 Task: Add Numi Organic Rooibos Tea to the cart.
Action: Mouse pressed left at (22, 108)
Screenshot: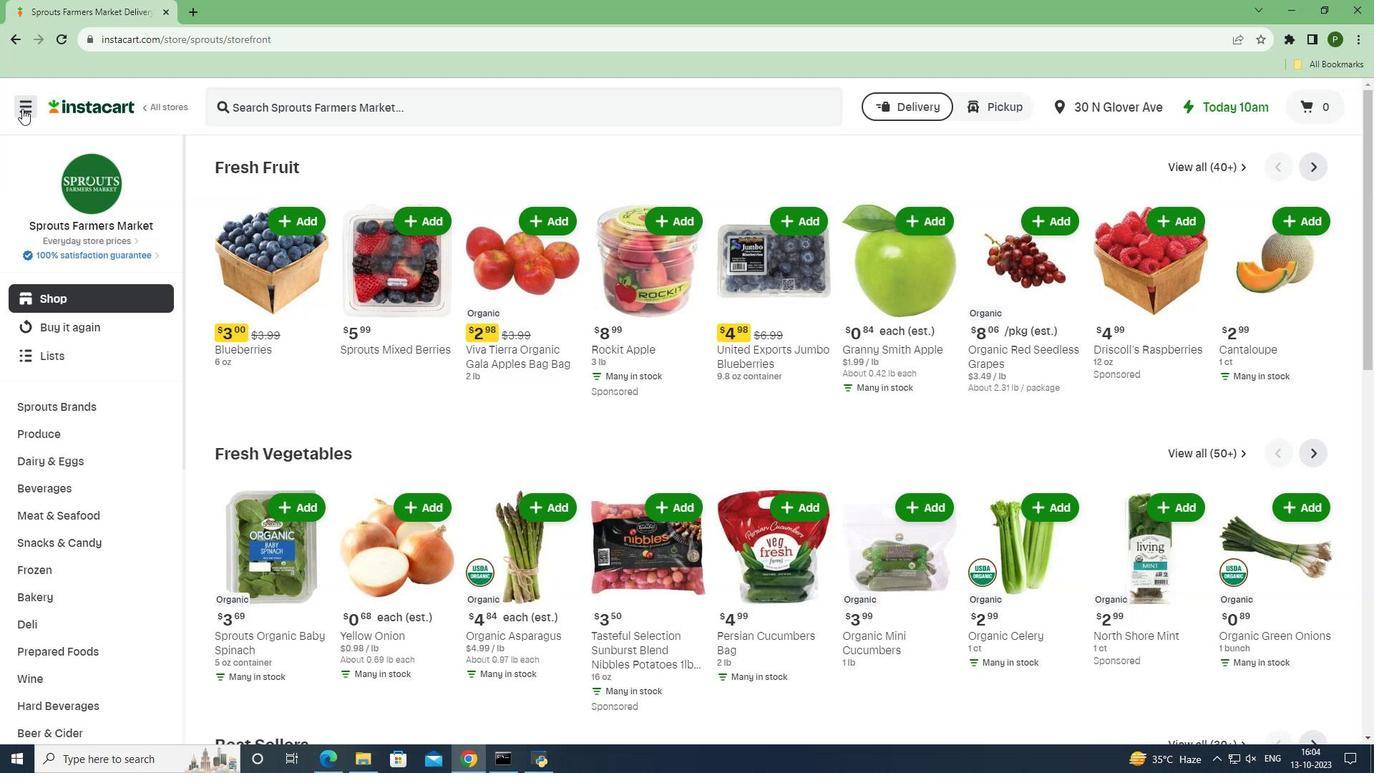 
Action: Mouse moved to (42, 377)
Screenshot: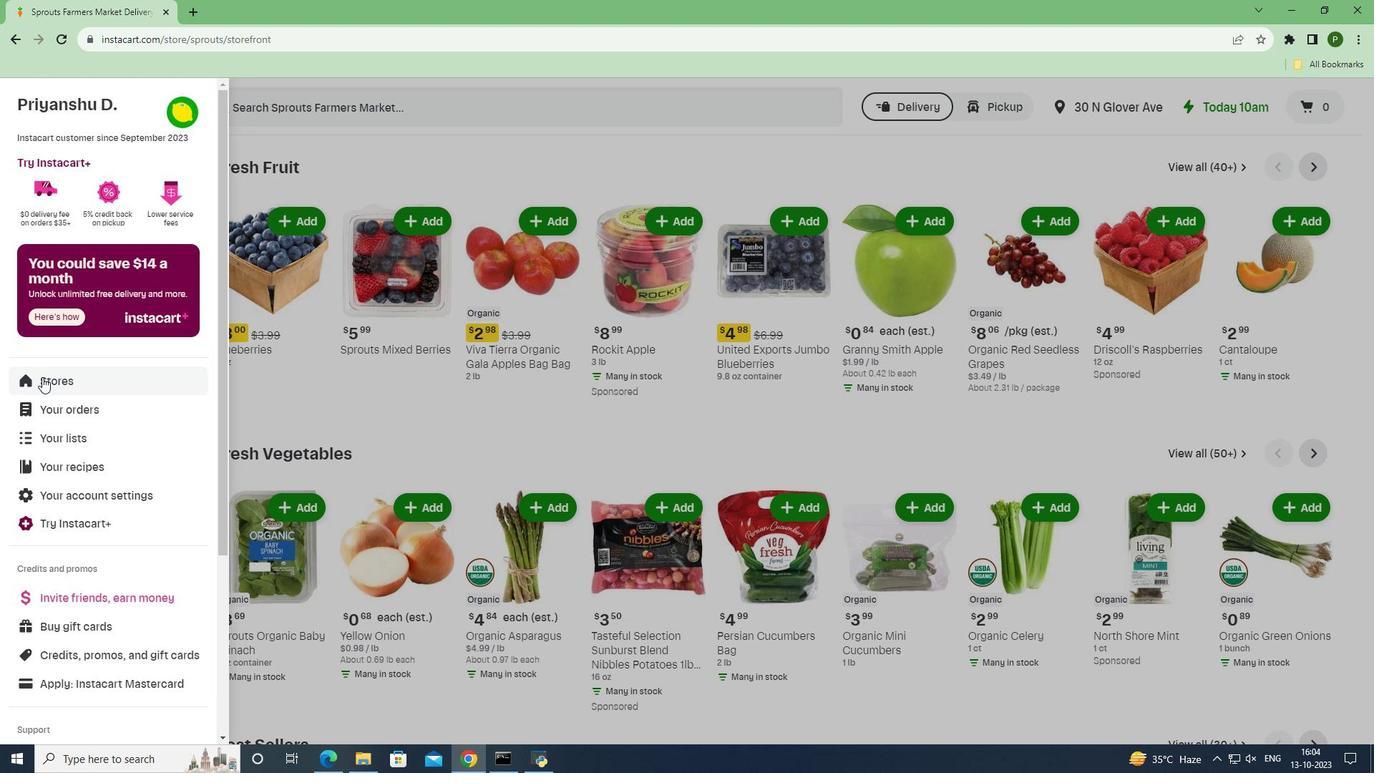 
Action: Mouse pressed left at (42, 377)
Screenshot: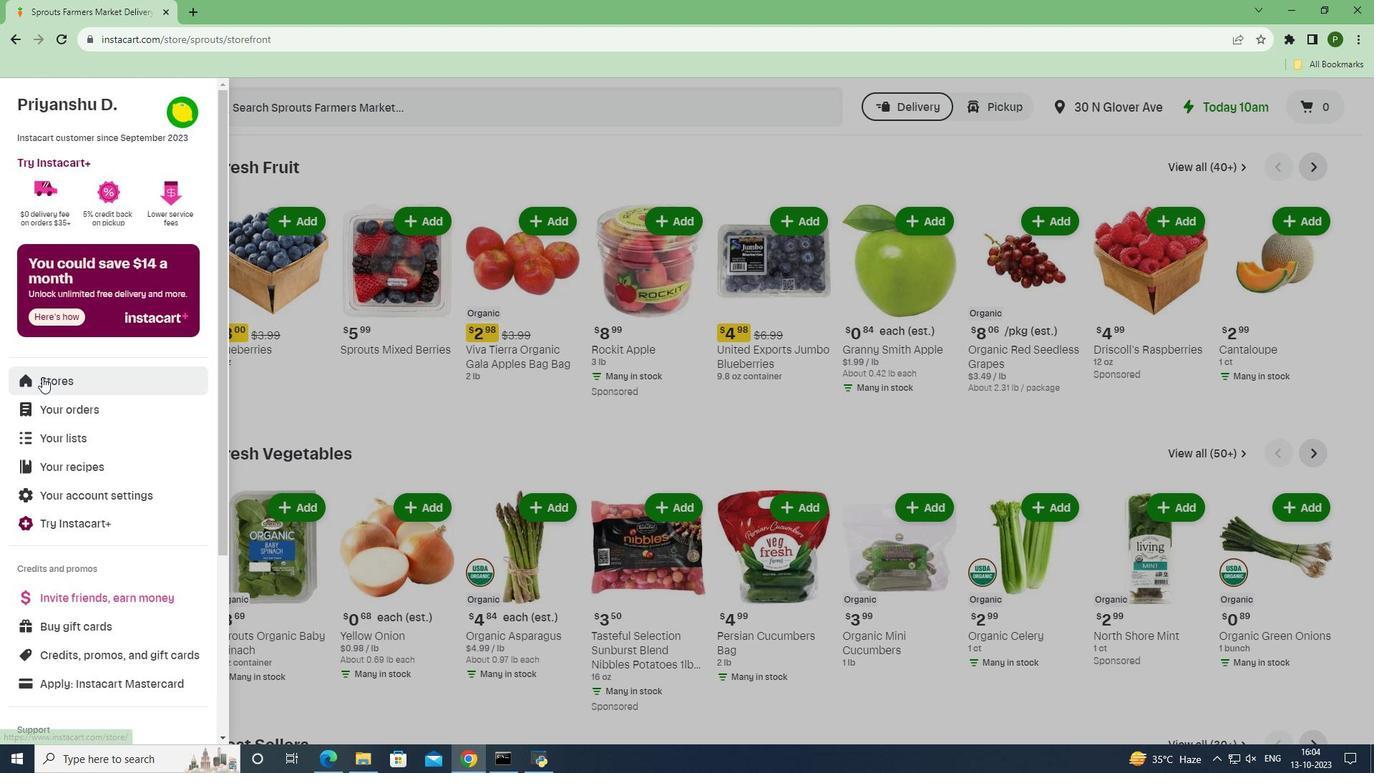 
Action: Mouse moved to (313, 160)
Screenshot: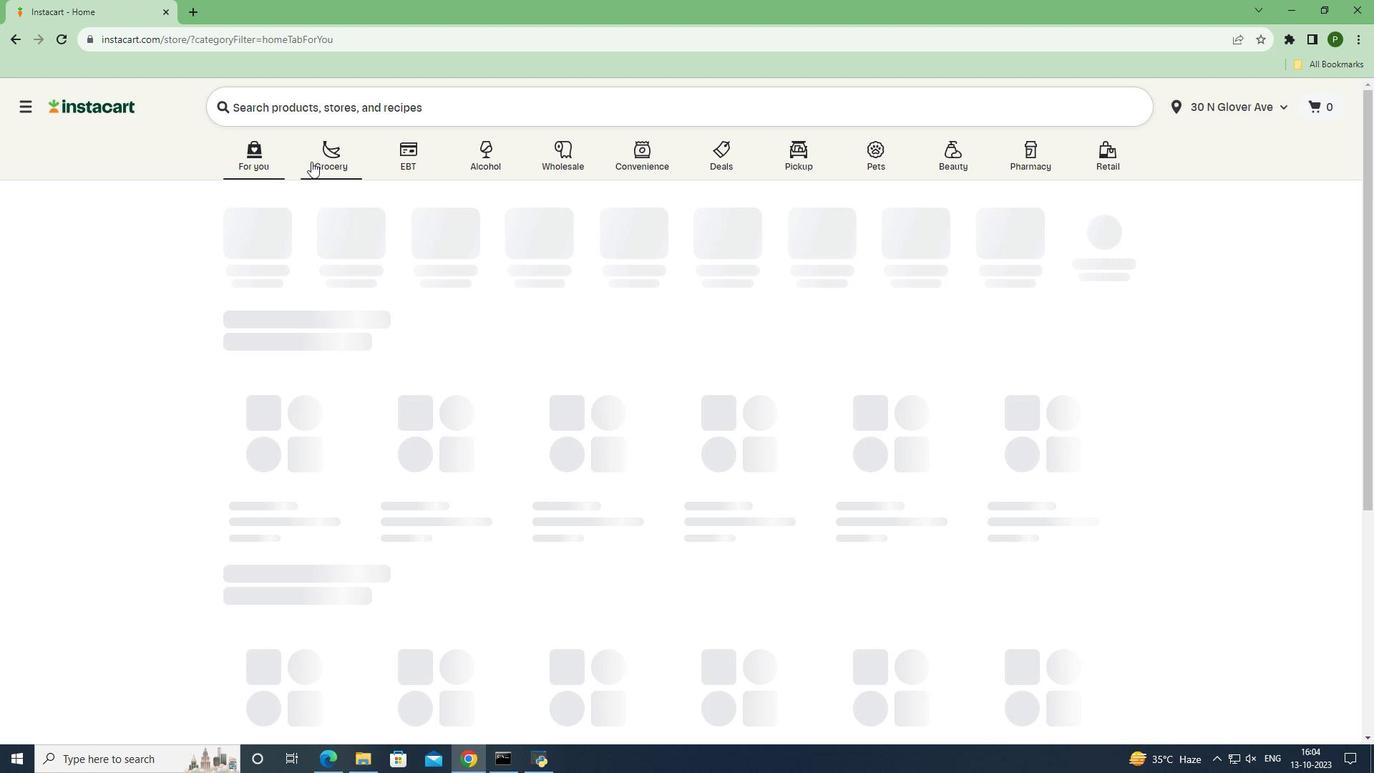 
Action: Mouse pressed left at (313, 160)
Screenshot: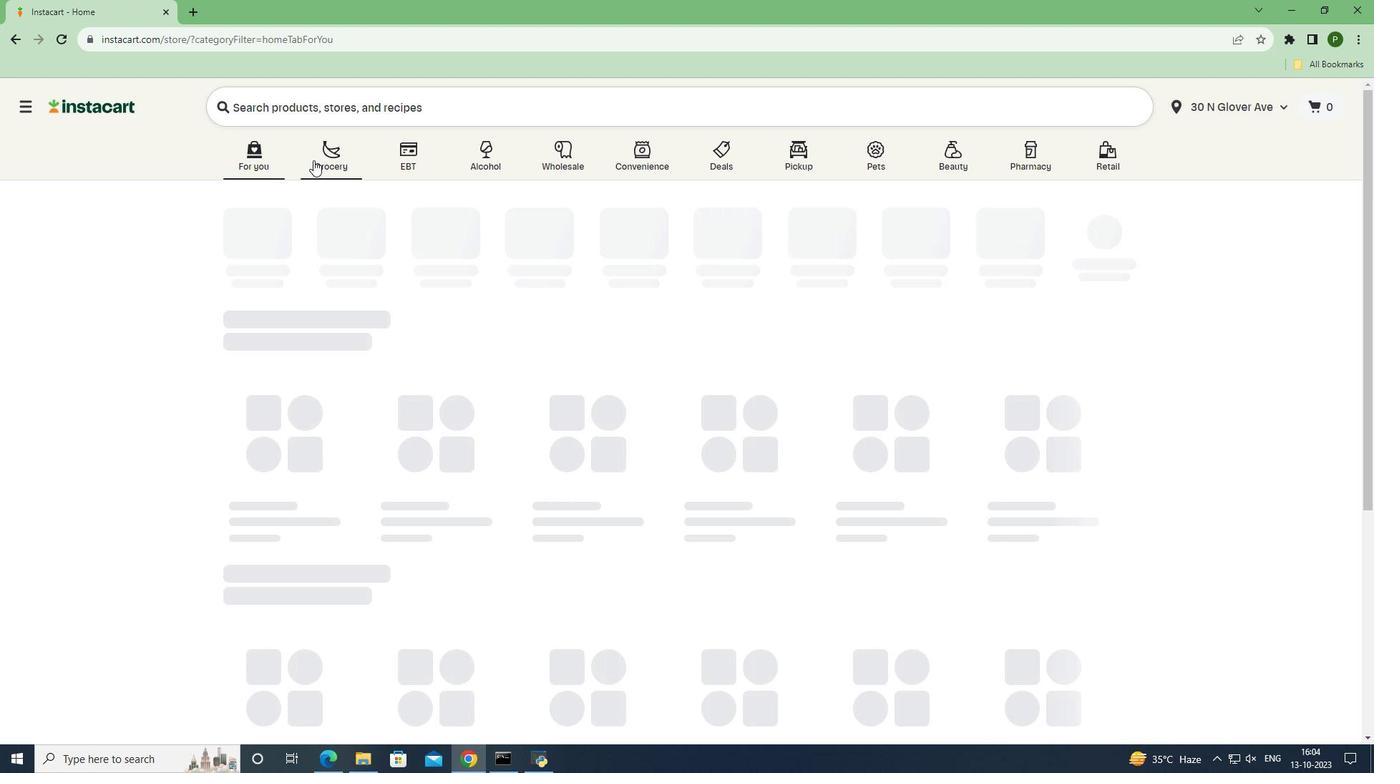 
Action: Mouse moved to (877, 320)
Screenshot: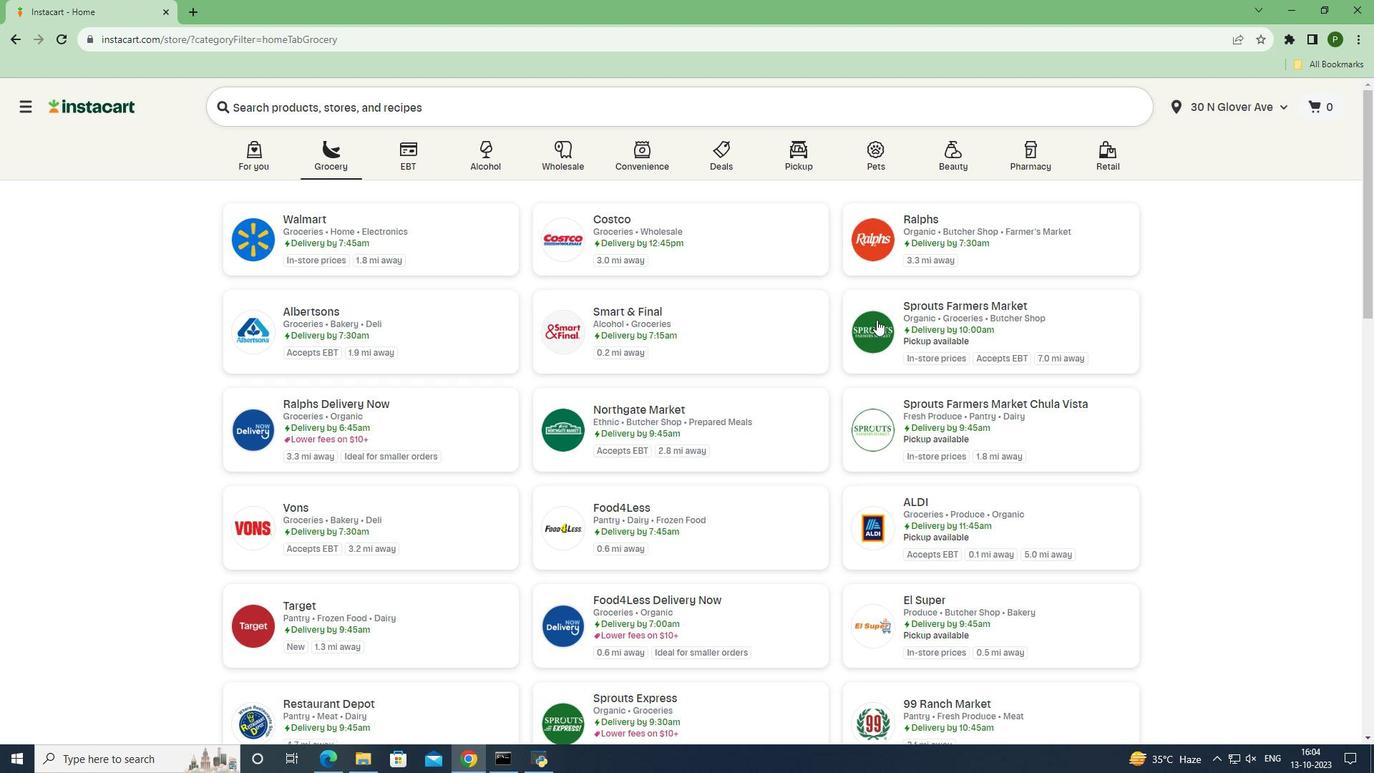 
Action: Mouse pressed left at (877, 320)
Screenshot: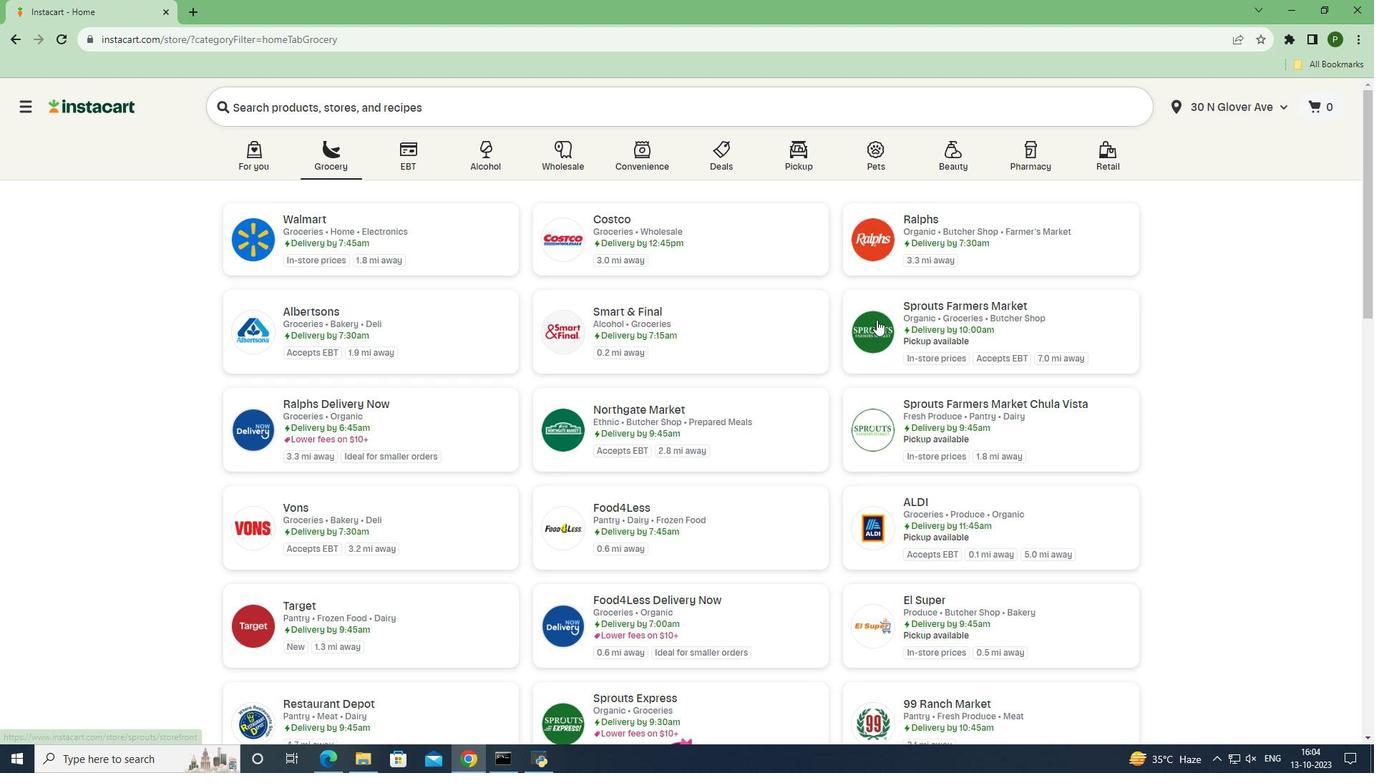 
Action: Mouse moved to (42, 483)
Screenshot: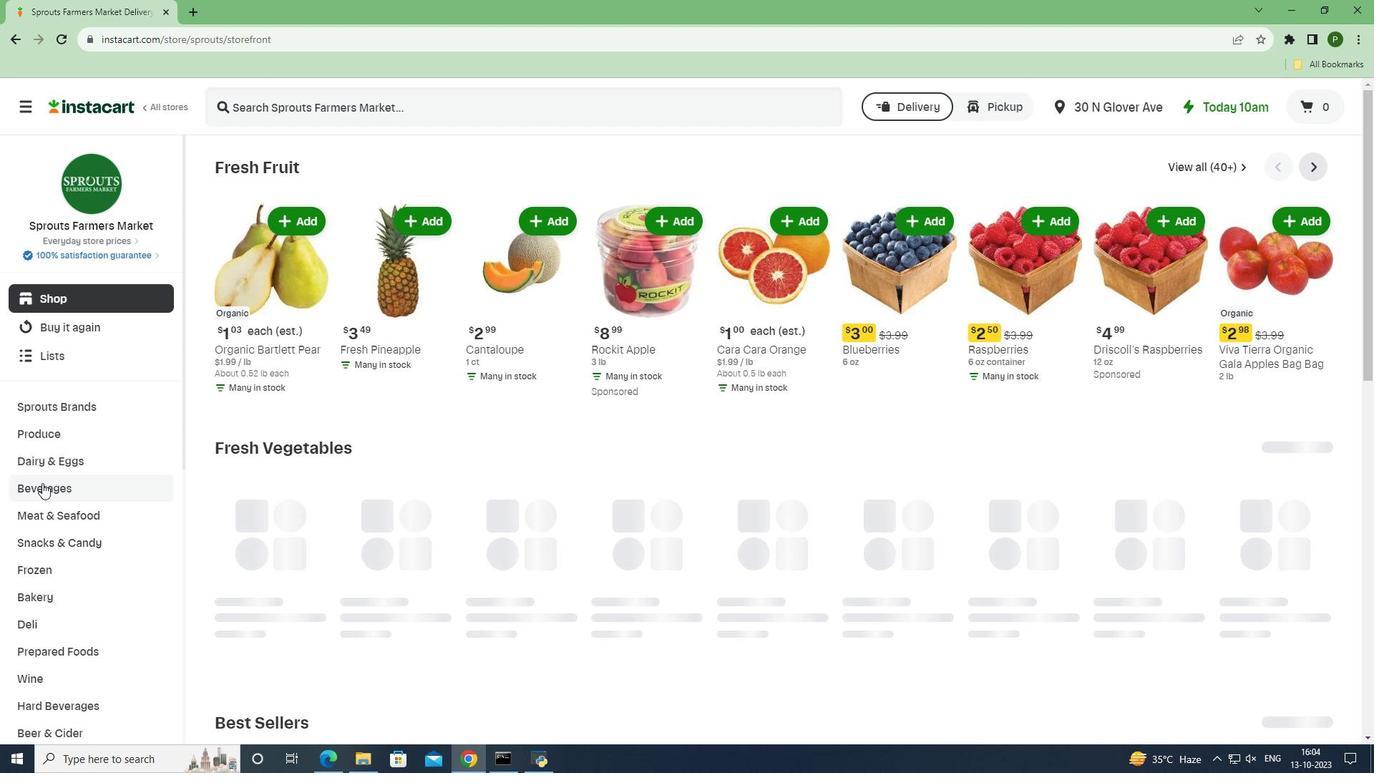 
Action: Mouse pressed left at (42, 483)
Screenshot: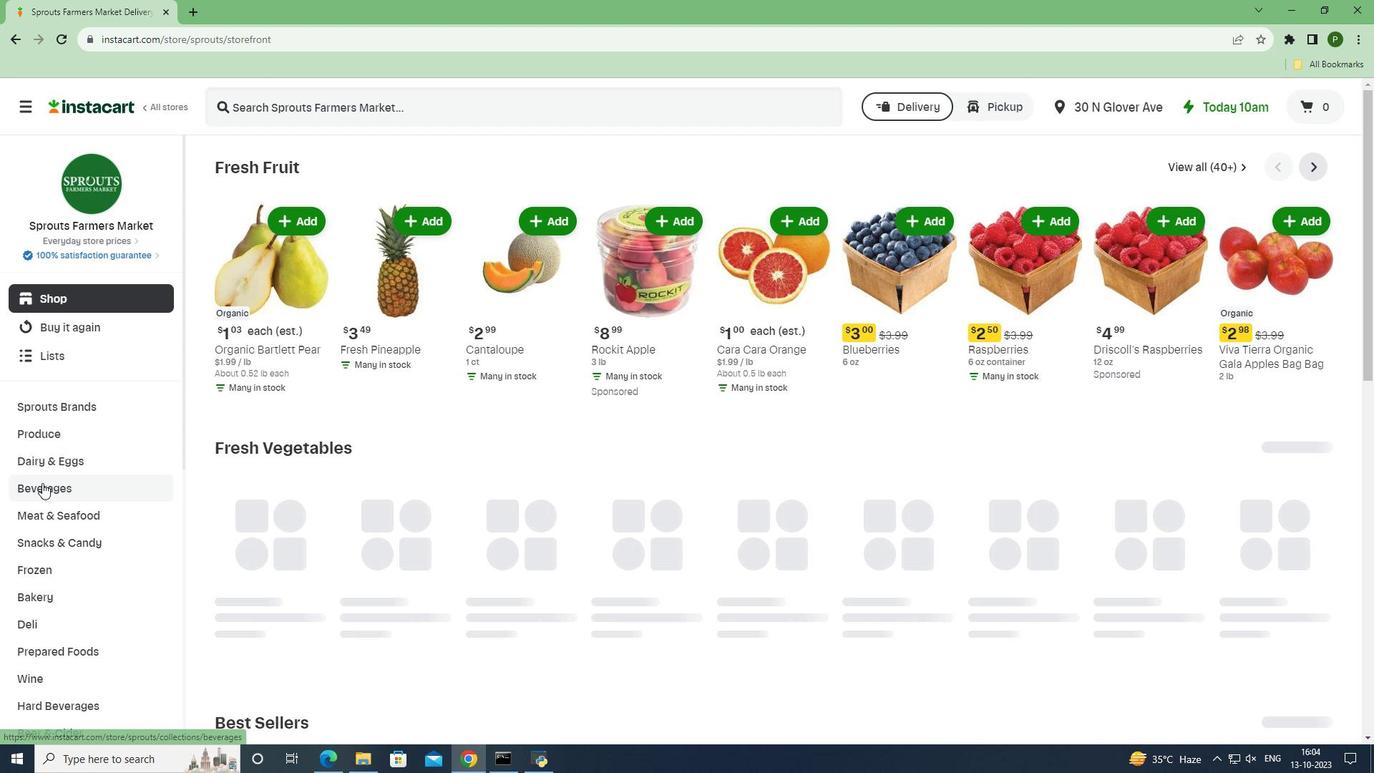 
Action: Mouse moved to (1247, 194)
Screenshot: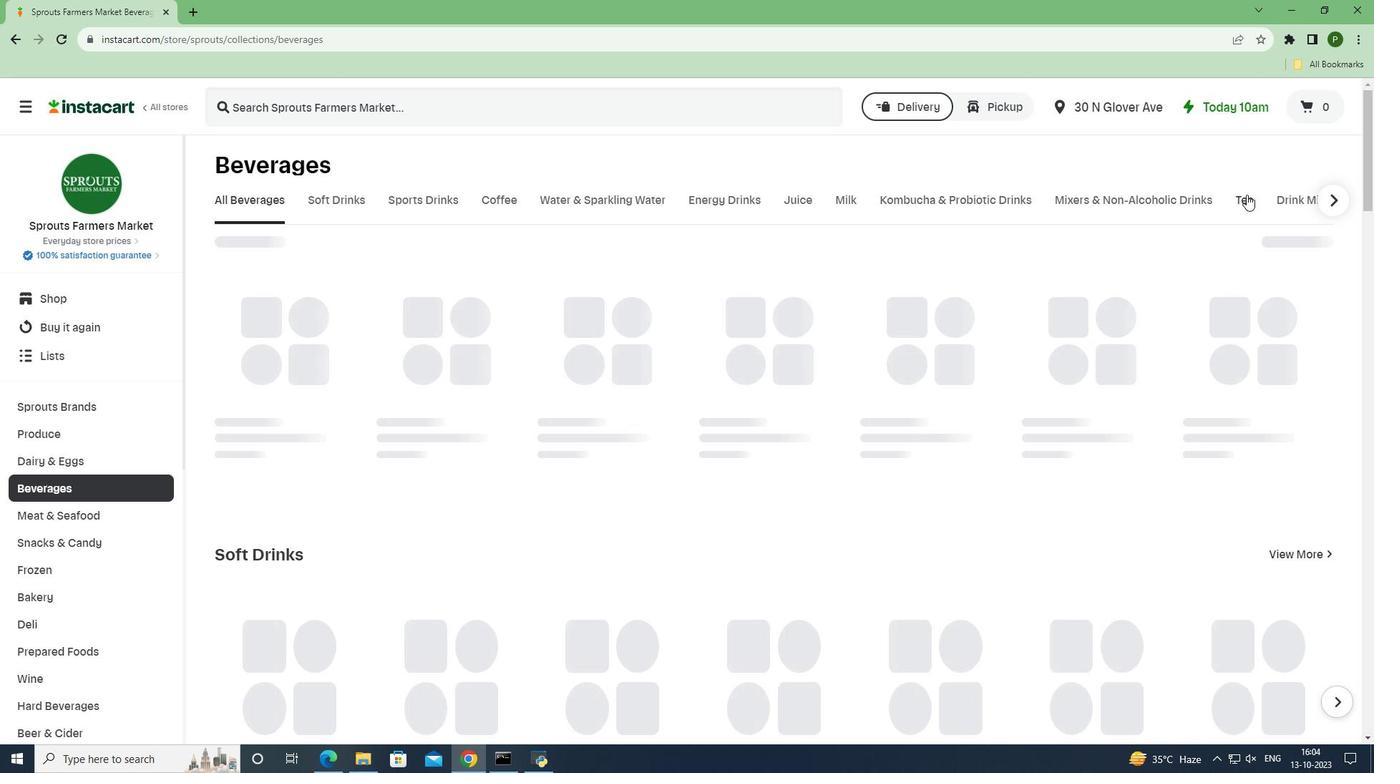 
Action: Mouse pressed left at (1247, 194)
Screenshot: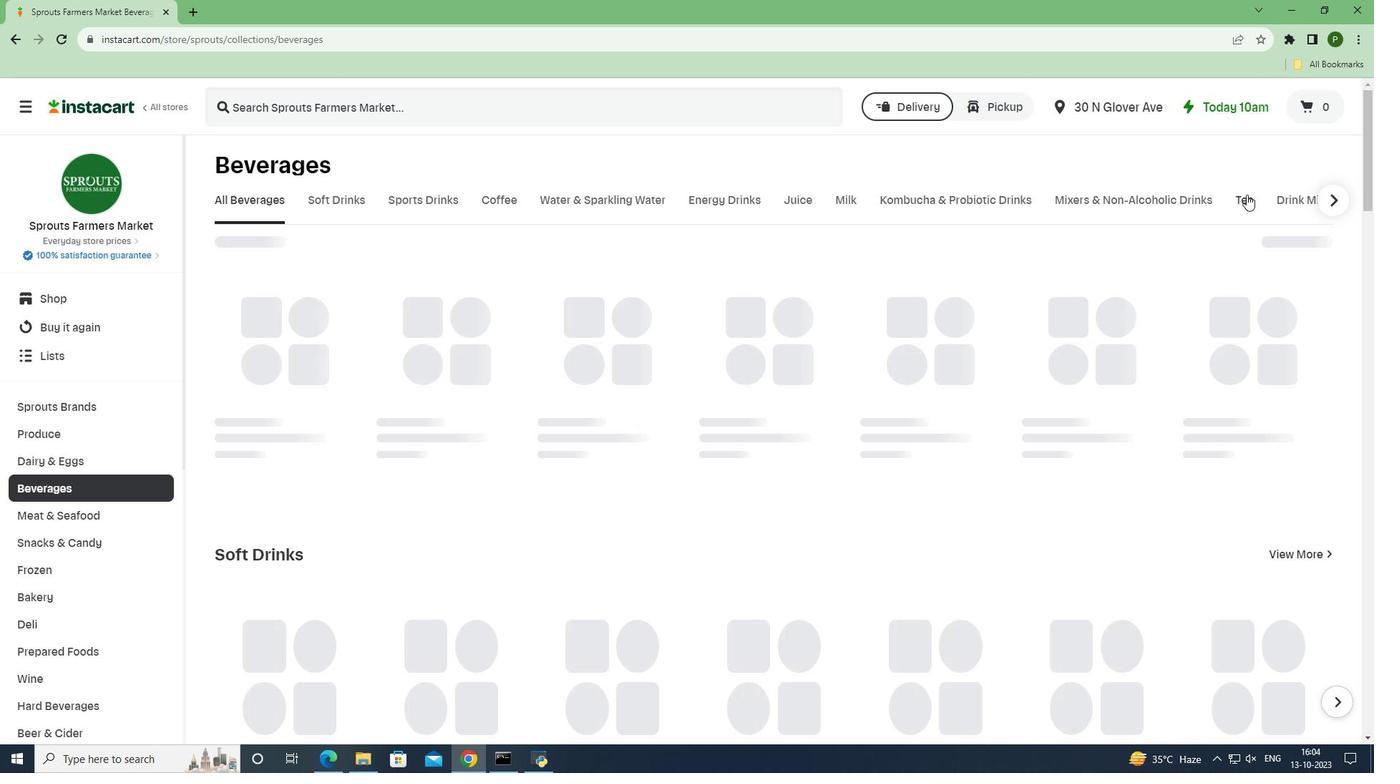 
Action: Mouse moved to (661, 118)
Screenshot: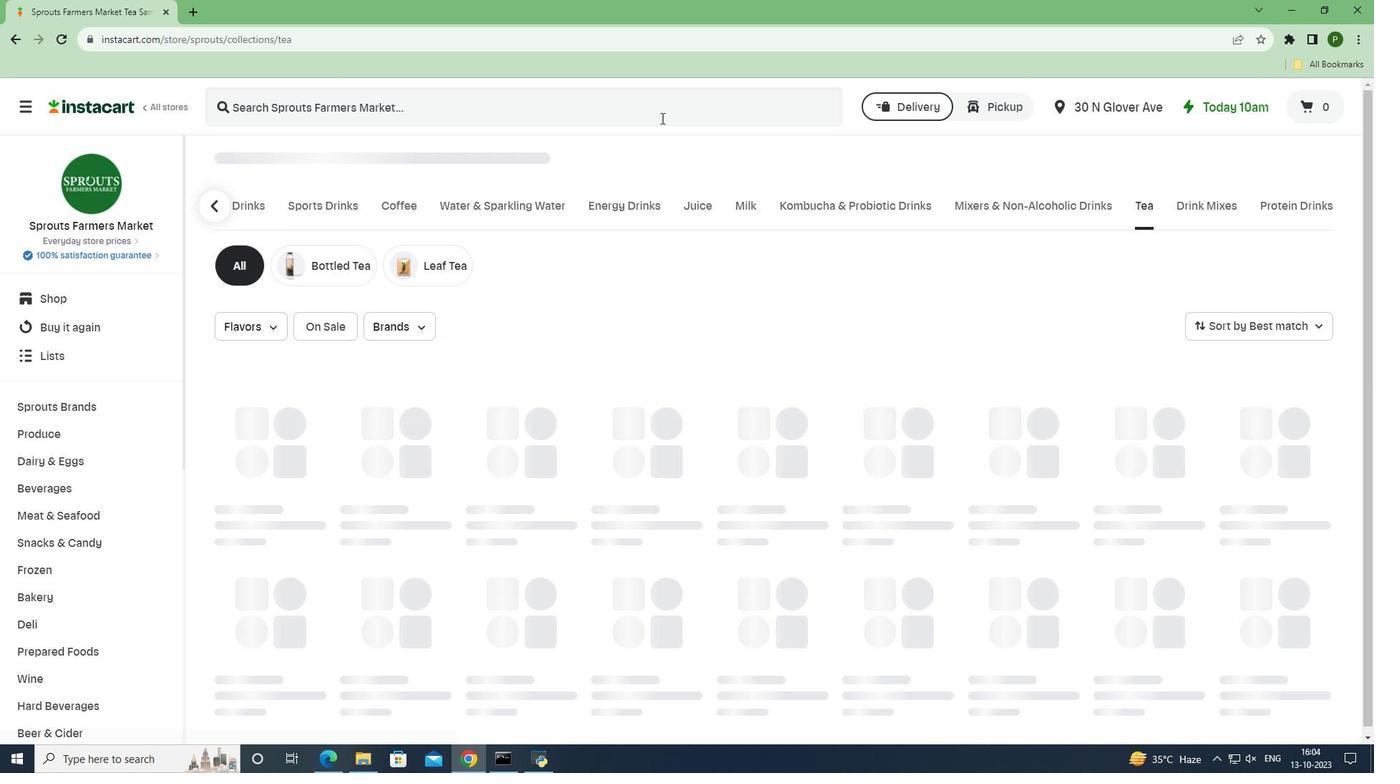 
Action: Mouse pressed left at (661, 118)
Screenshot: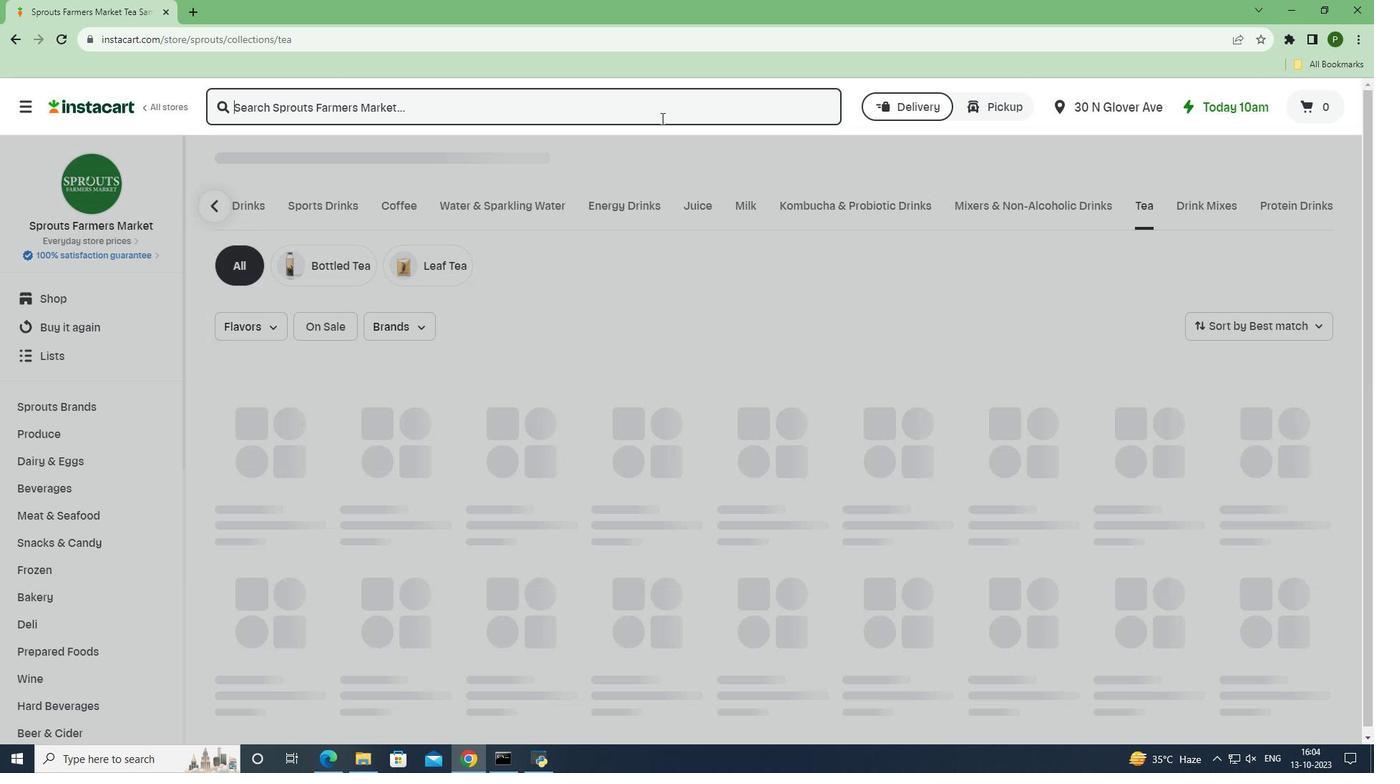 
Action: Key pressed <Key.caps_lock>N<Key.caps_lock>umi<Key.space><Key.caps_lock>O<Key.caps_lock>rganic<Key.space><Key.caps_lock>R<Key.caps_lock>ooibos<Key.space><Key.caps_lock>T<Key.caps_lock>ea<Key.space><Key.enter>
Screenshot: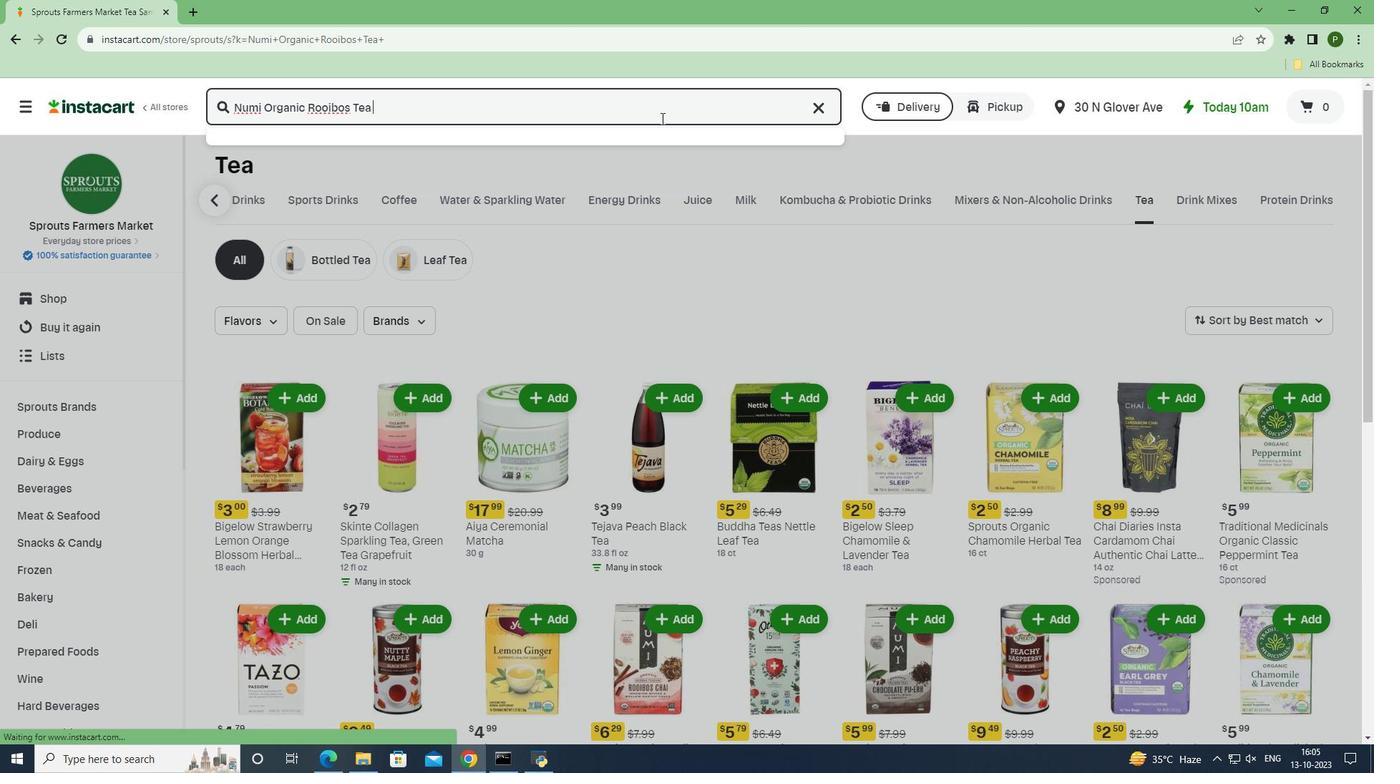 
Action: Mouse moved to (833, 252)
Screenshot: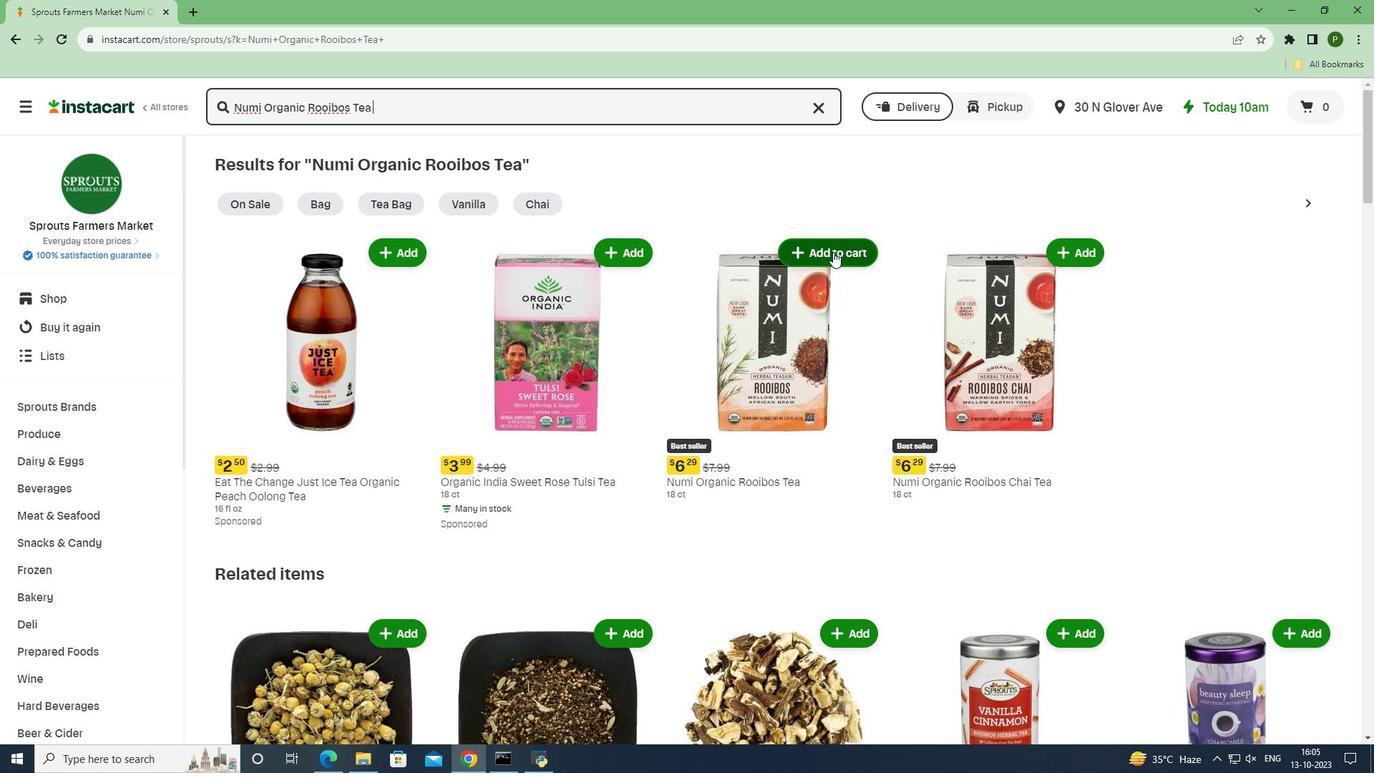 
Action: Mouse pressed left at (833, 252)
Screenshot: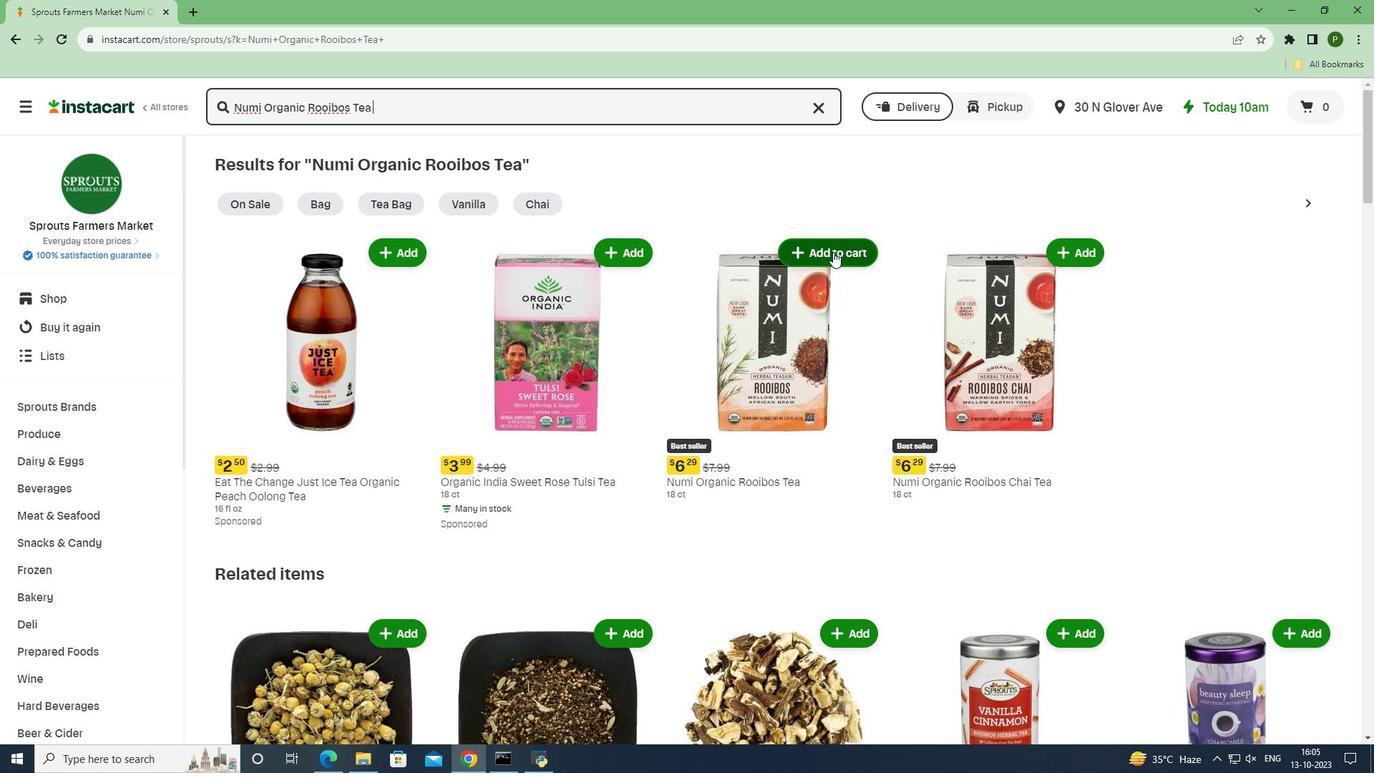 
Action: Mouse moved to (874, 345)
Screenshot: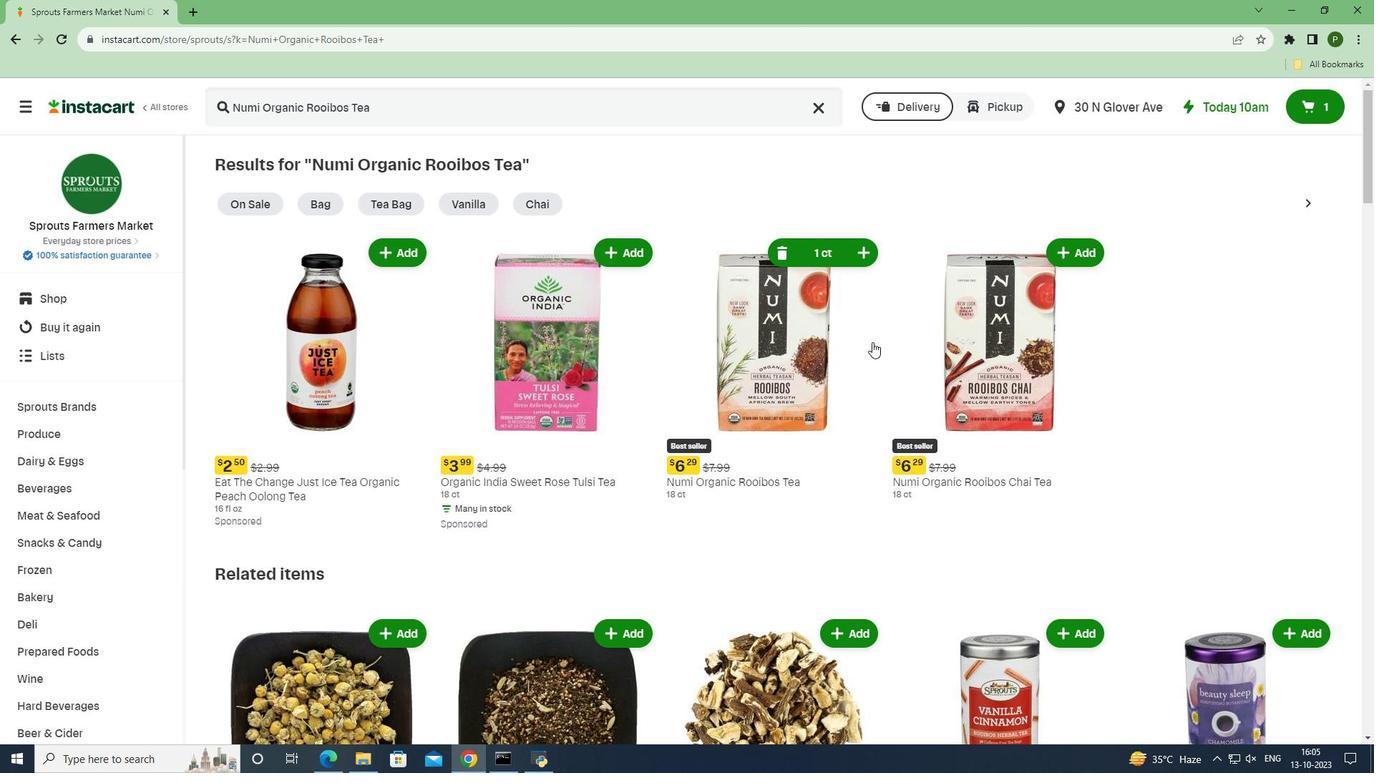
